 Task: Add Saavy Naturals Tahitian Vanilla & Kukui Body Cream W/ Shea Butter to the cart.
Action: Mouse moved to (687, 258)
Screenshot: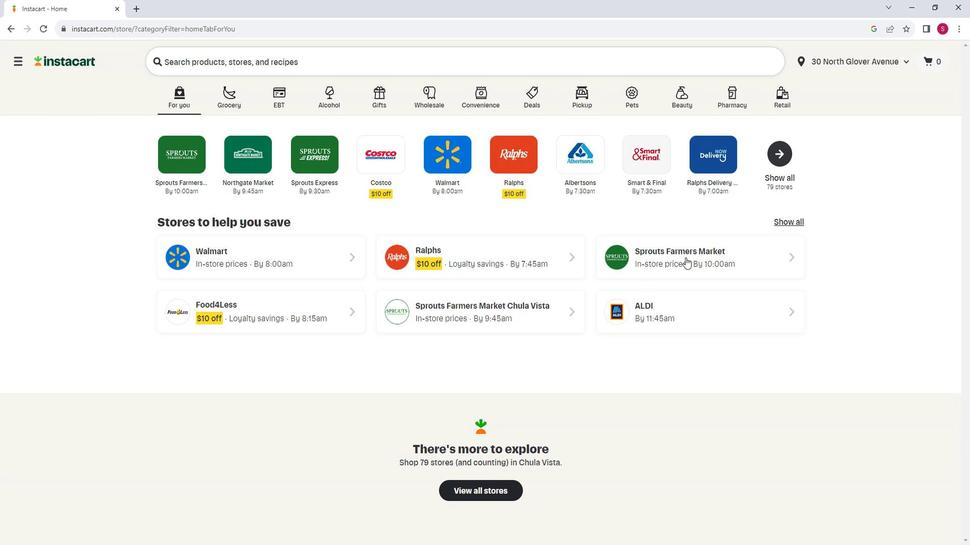 
Action: Mouse pressed left at (687, 258)
Screenshot: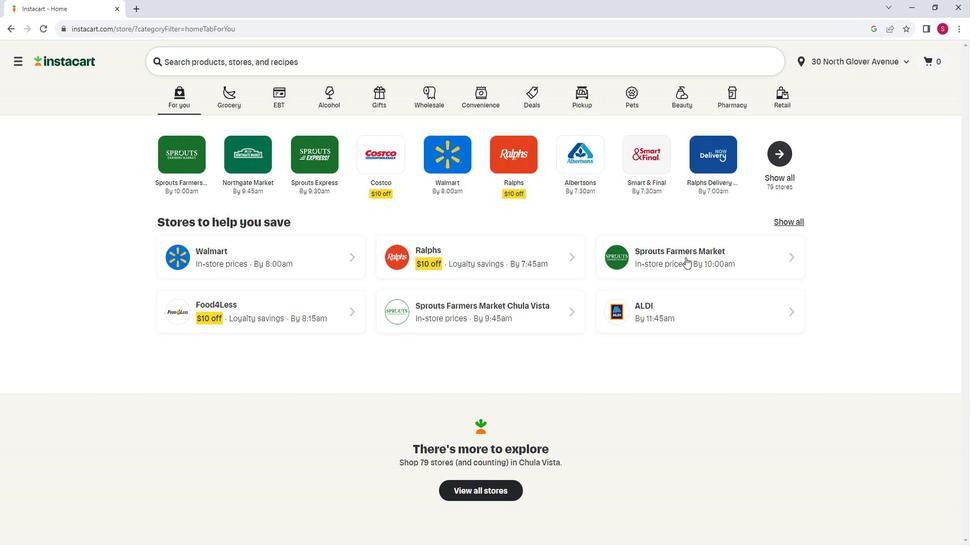 
Action: Mouse moved to (45, 368)
Screenshot: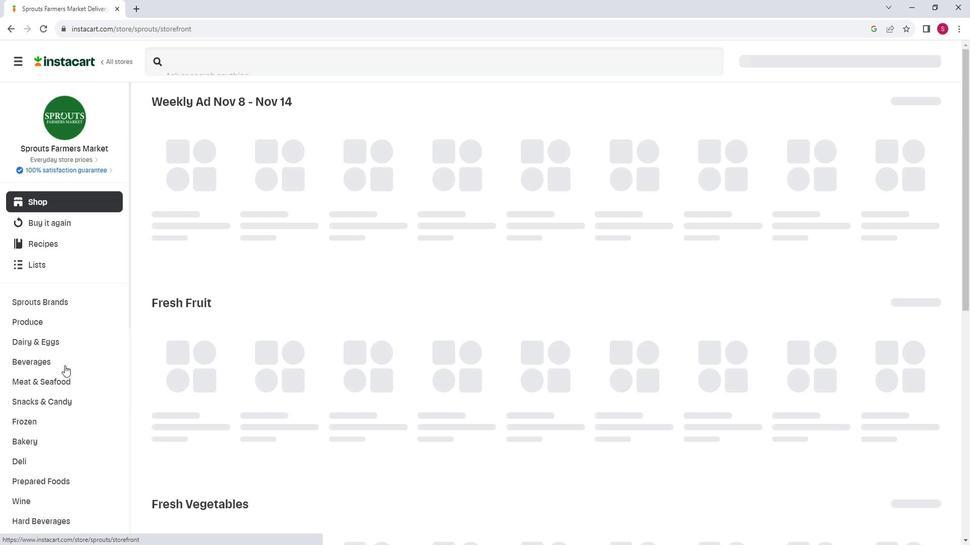 
Action: Mouse scrolled (45, 367) with delta (0, 0)
Screenshot: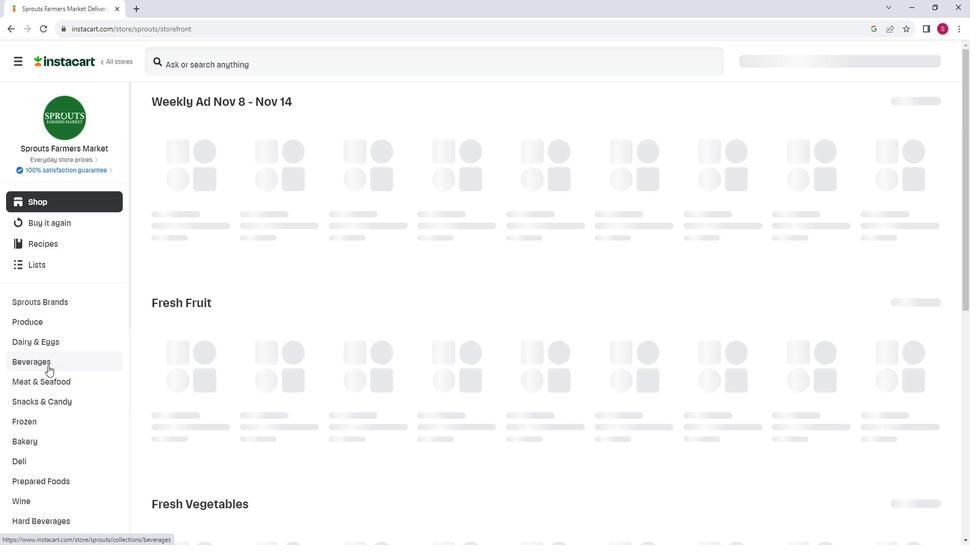 
Action: Mouse scrolled (45, 367) with delta (0, 0)
Screenshot: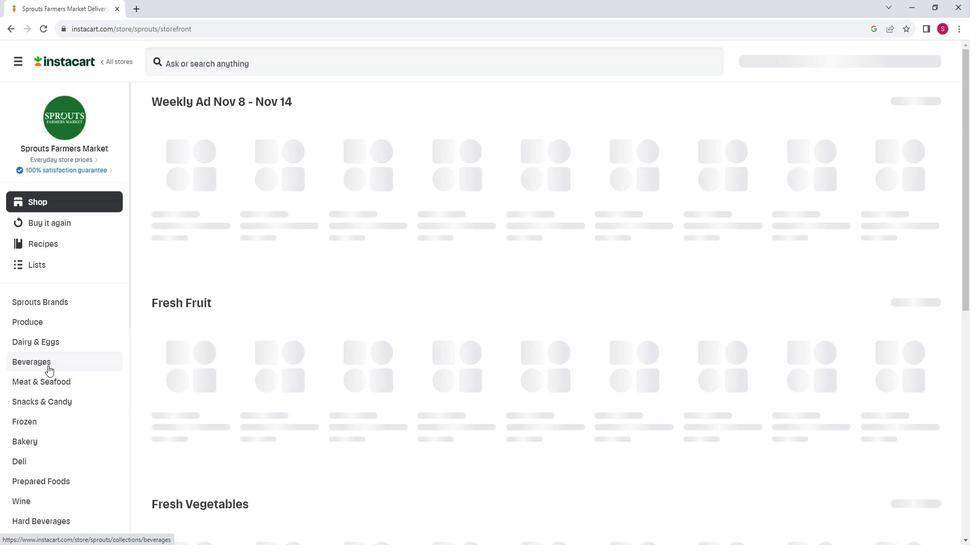 
Action: Mouse scrolled (45, 367) with delta (0, 0)
Screenshot: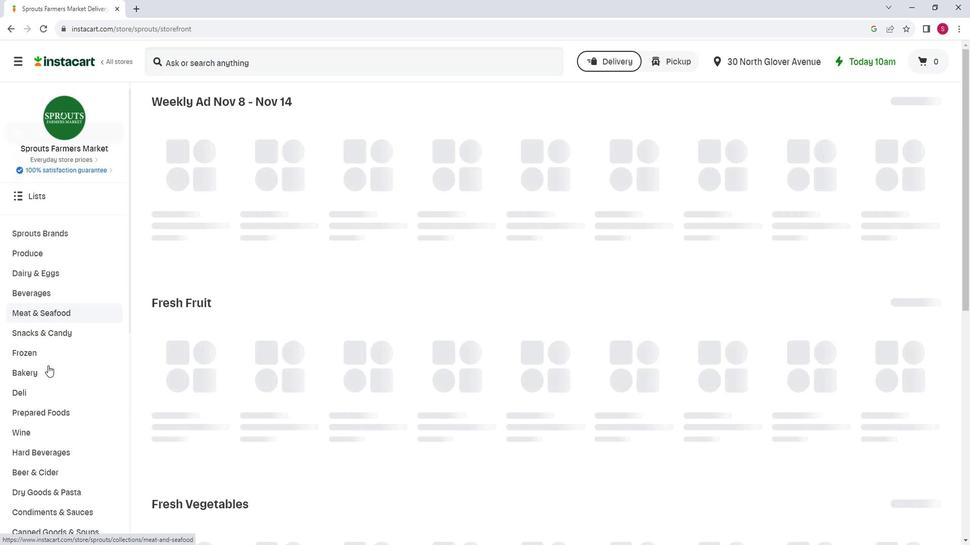 
Action: Mouse scrolled (45, 367) with delta (0, 0)
Screenshot: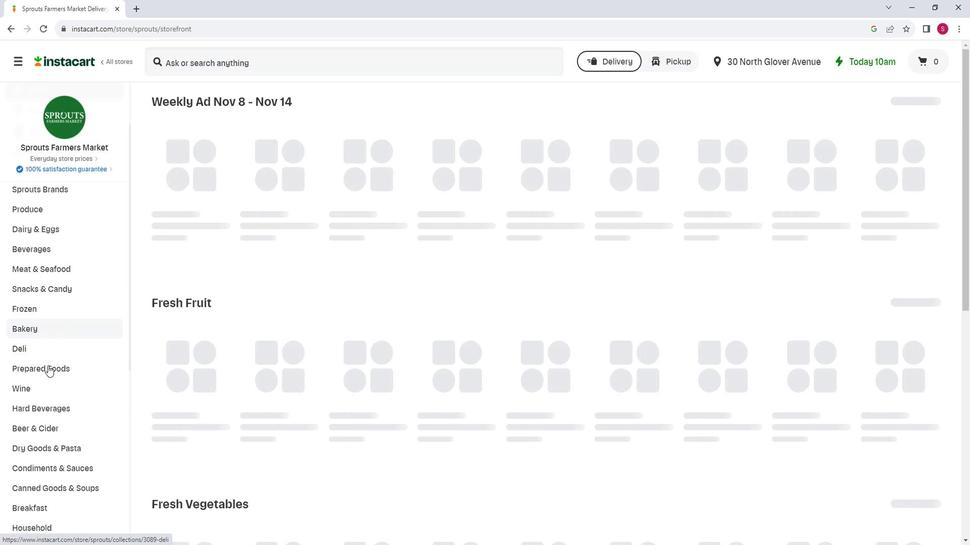 
Action: Mouse moved to (45, 368)
Screenshot: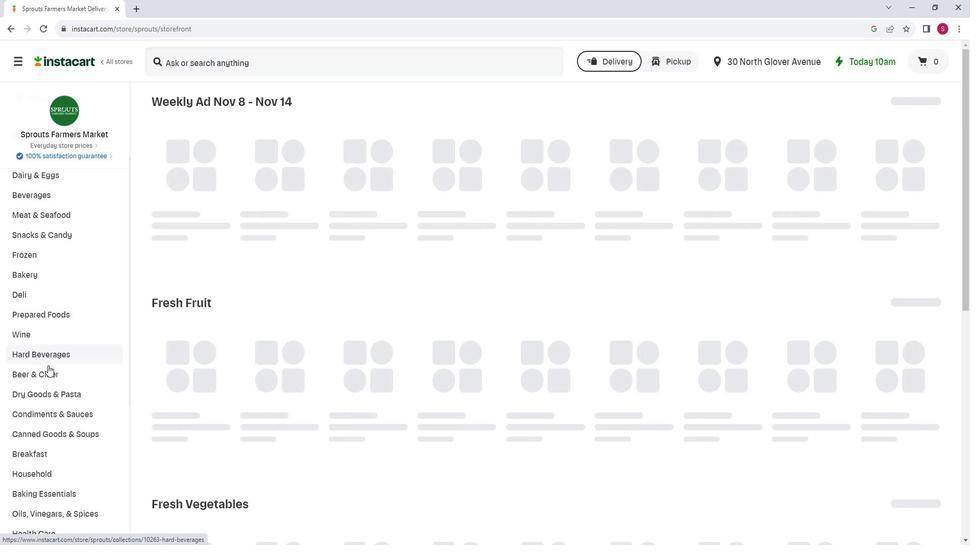 
Action: Mouse scrolled (45, 367) with delta (0, 0)
Screenshot: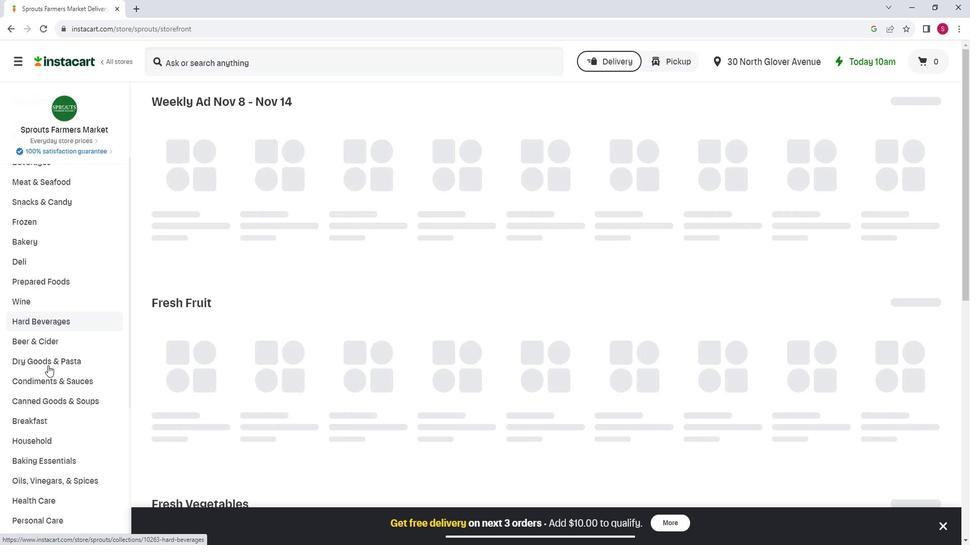 
Action: Mouse moved to (48, 382)
Screenshot: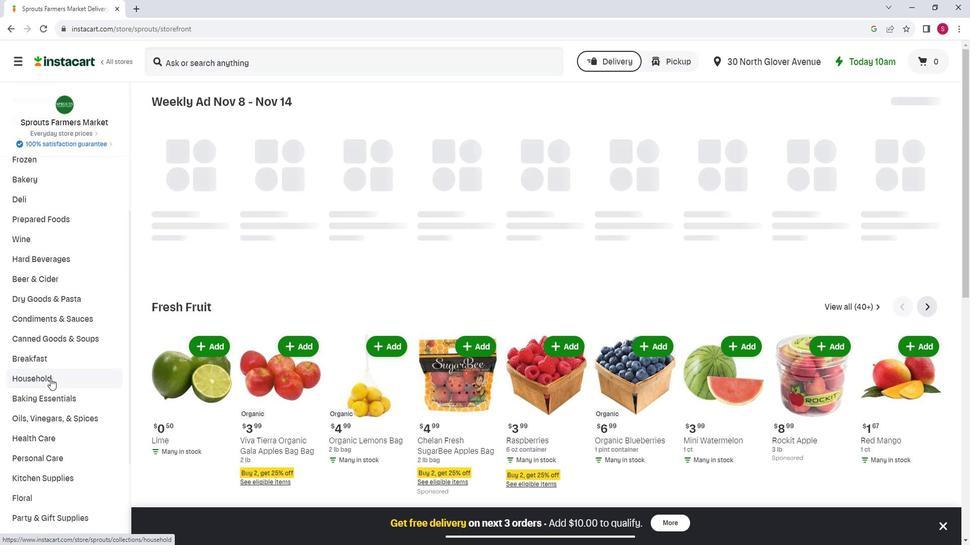 
Action: Mouse scrolled (48, 381) with delta (0, 0)
Screenshot: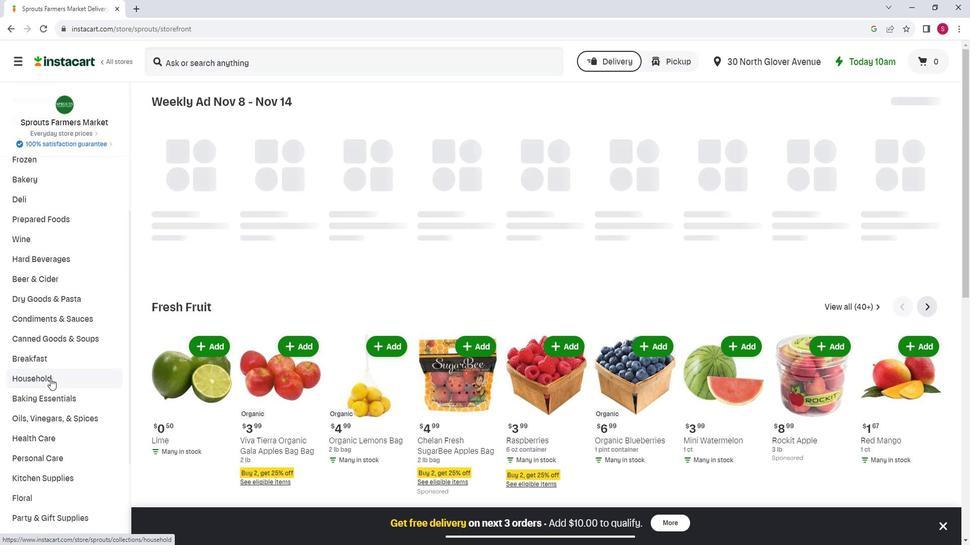 
Action: Mouse moved to (55, 407)
Screenshot: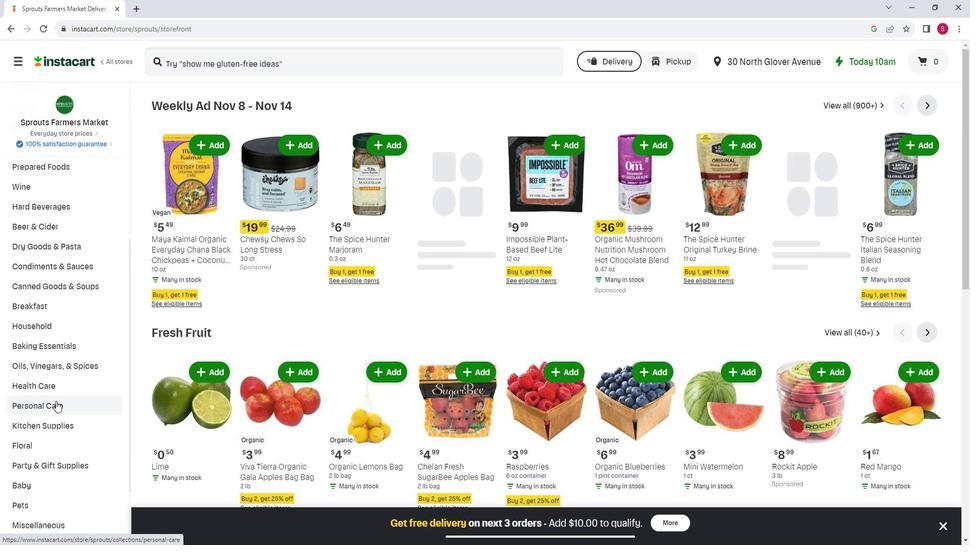 
Action: Mouse pressed left at (55, 407)
Screenshot: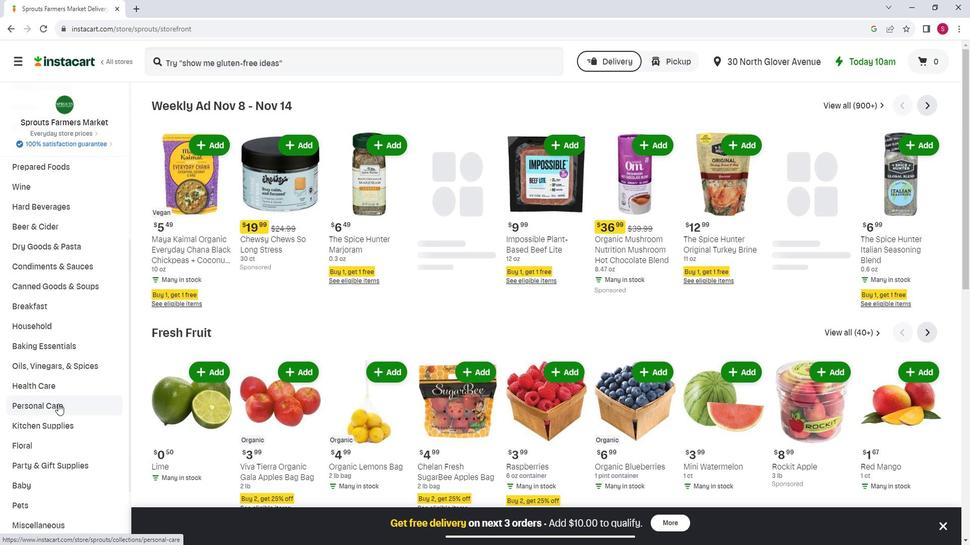 
Action: Mouse moved to (256, 138)
Screenshot: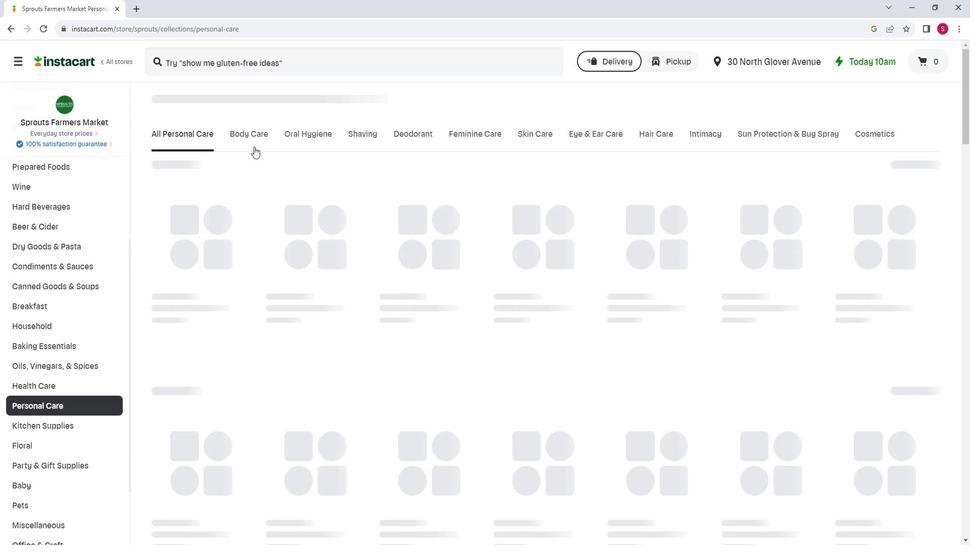 
Action: Mouse pressed left at (256, 138)
Screenshot: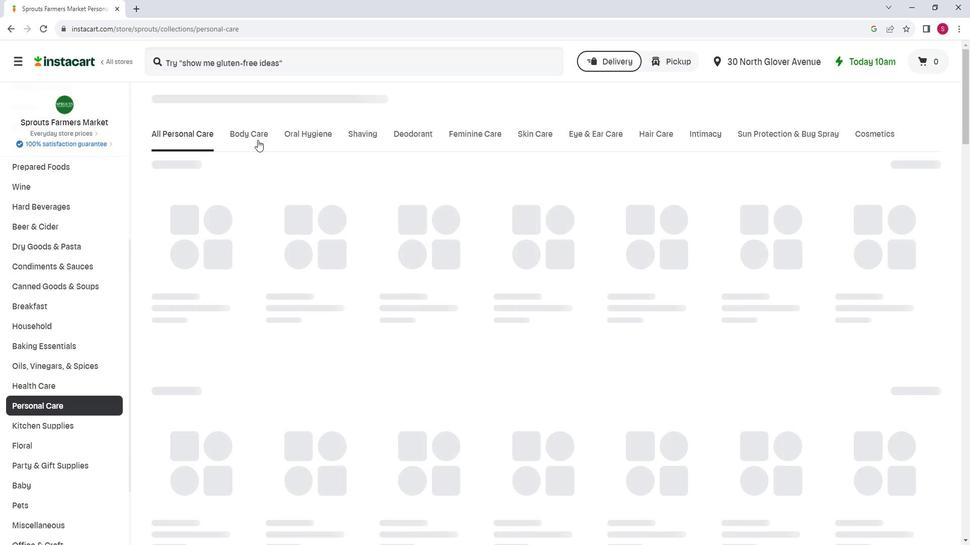 
Action: Mouse moved to (419, 174)
Screenshot: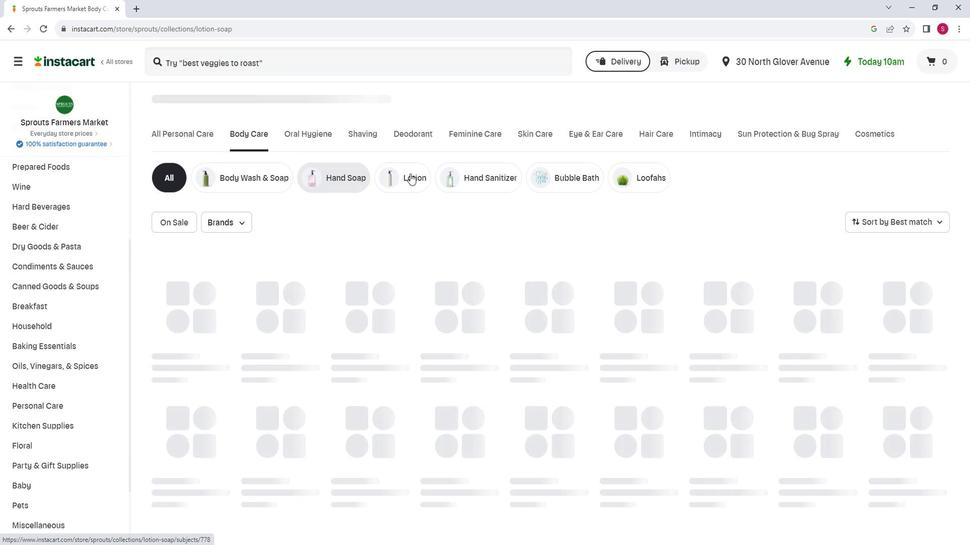 
Action: Mouse pressed left at (419, 174)
Screenshot: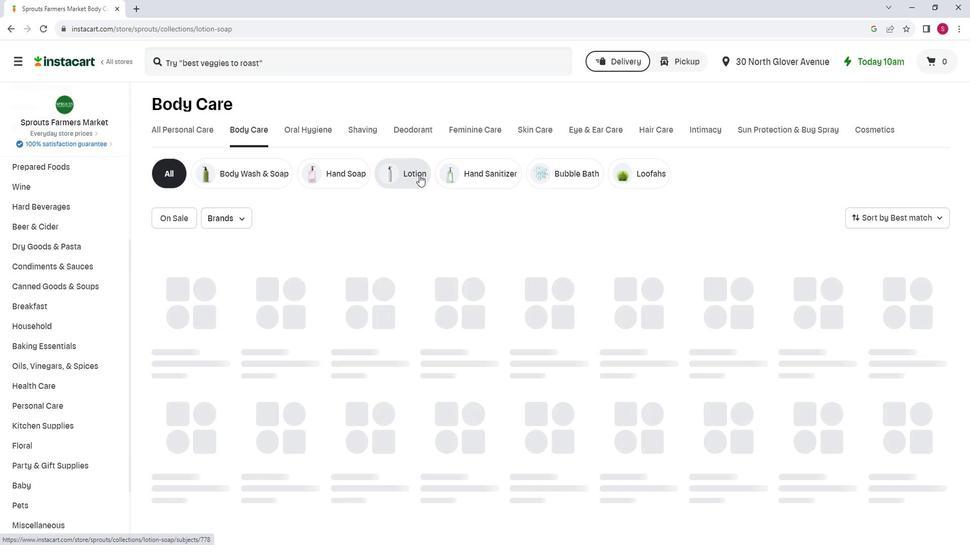 
Action: Mouse moved to (353, 60)
Screenshot: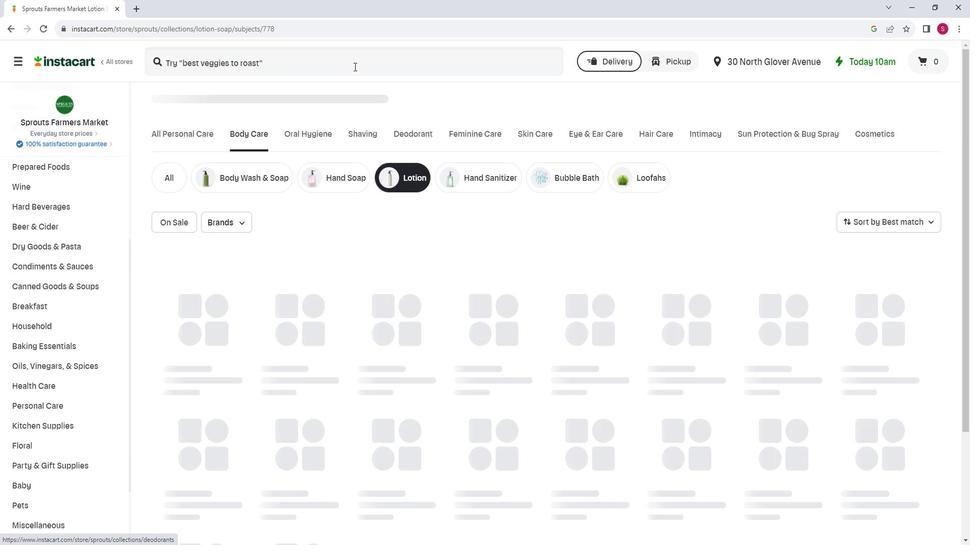 
Action: Mouse pressed left at (353, 60)
Screenshot: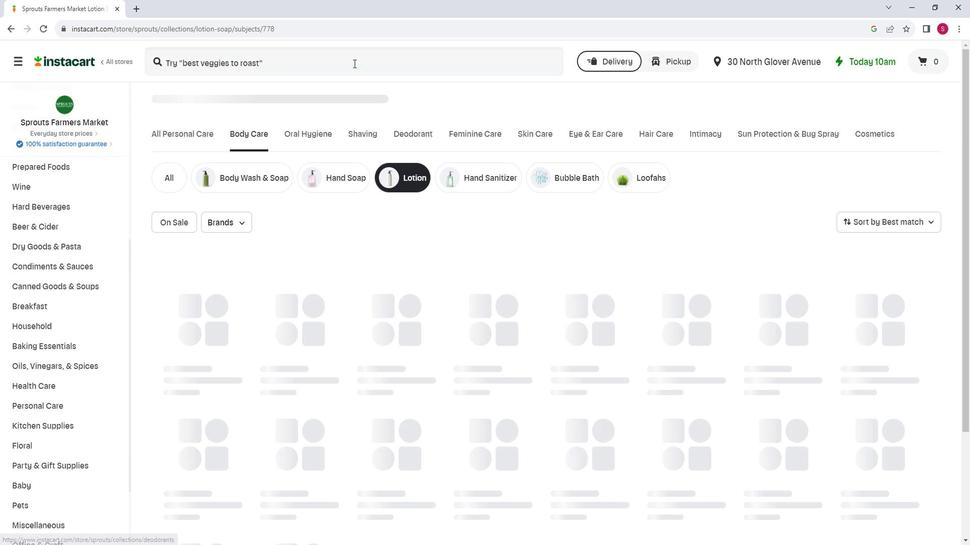 
Action: Mouse moved to (353, 59)
Screenshot: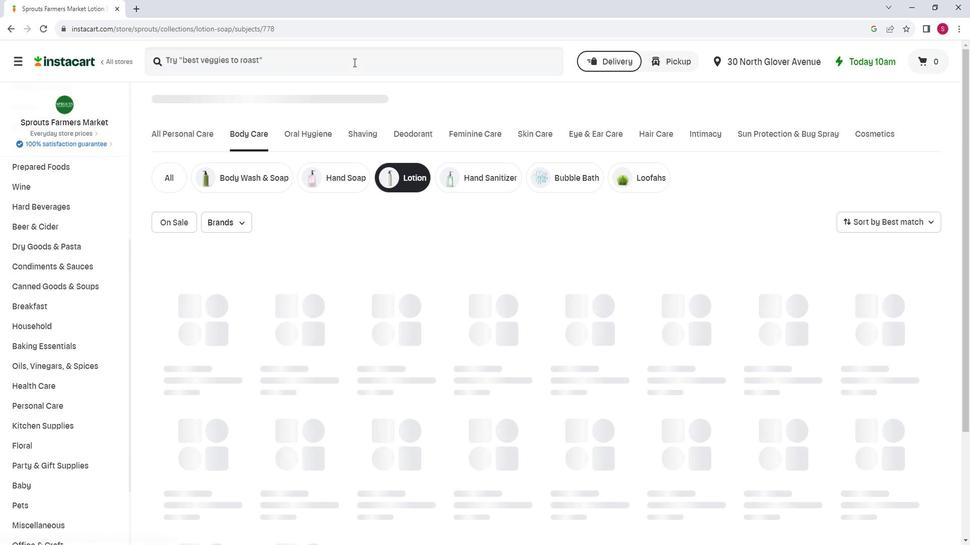 
Action: Key pressed <Key.shift>Saav<Key.backspace><Key.backspace>avy<Key.space><Key.shift>Naturals<Key.space><Key.shift>Tahitian<Key.space><Key.shift>Vanilla<Key.space><Key.shift>&<Key.space><Key.shift><Key.shift><Key.shift><Key.shift><Key.shift>Kukui<Key.space><Key.shift>Body<Key.space><Key.shift><Key.shift><Key.shift><Key.shift><Key.shift><Key.shift><Key.shift><Key.shift><Key.shift><Key.shift><Key.shift>Cream<Key.space><Key.shift><Key.shift><Key.shift><Key.shift><Key.shift><Key.shift><Key.shift><Key.shift><Key.shift><Key.shift><Key.shift><Key.shift>W/<Key.shift>Shea<Key.space><Key.shift>Butter<Key.space><Key.enter>
Screenshot: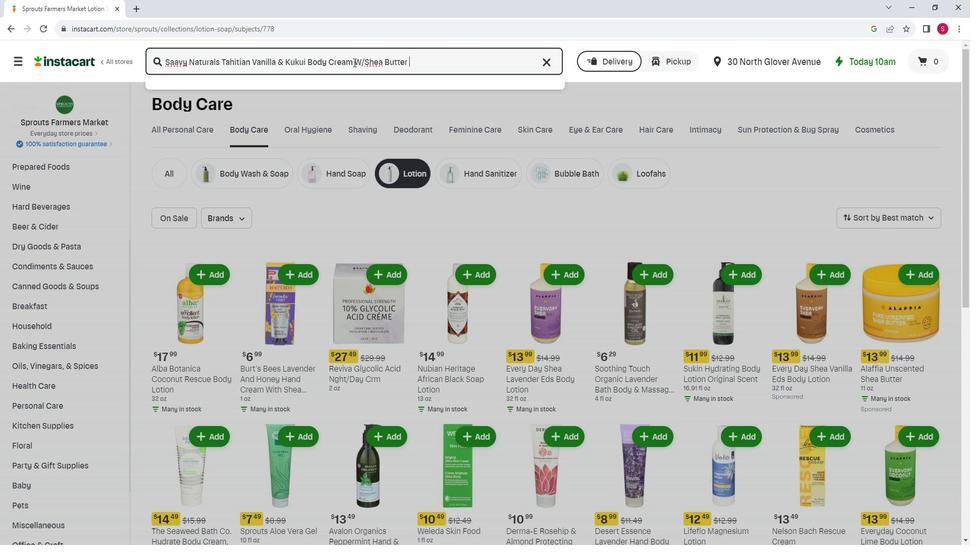 
Action: Mouse moved to (431, 155)
Screenshot: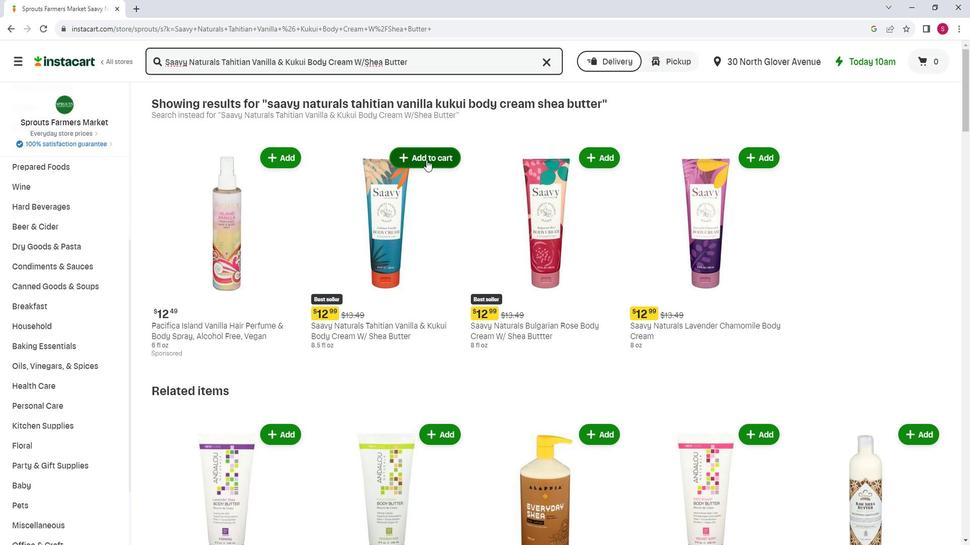
Action: Mouse pressed left at (431, 155)
Screenshot: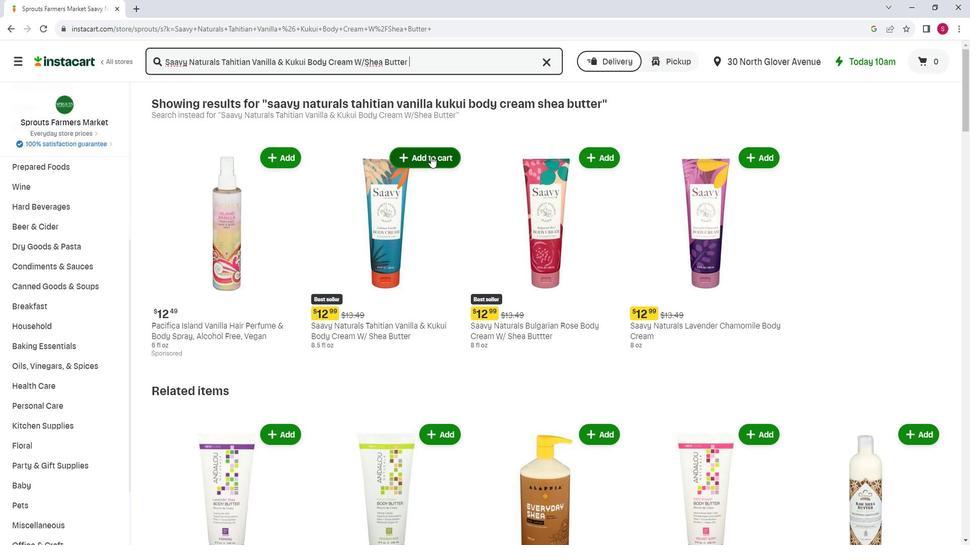 
Action: Mouse moved to (501, 135)
Screenshot: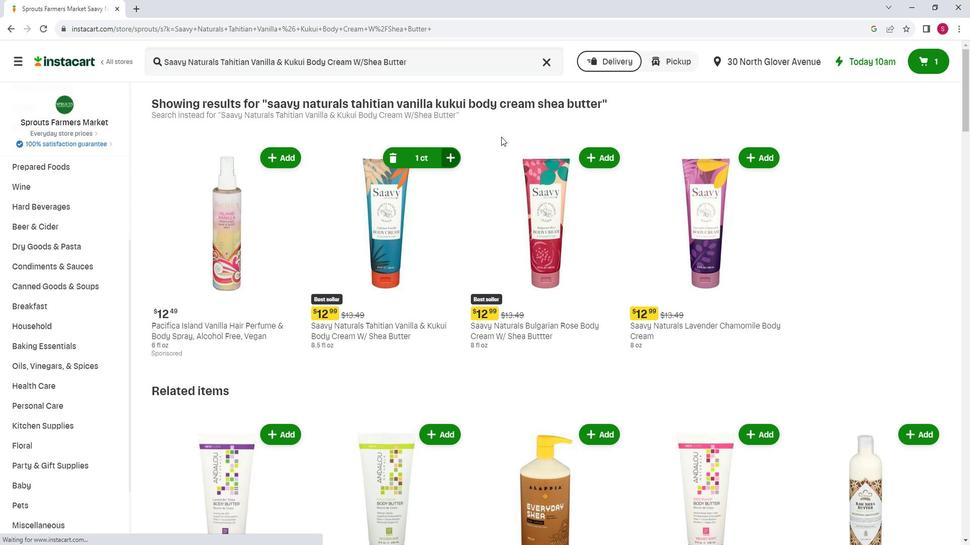 
